 Task: Add Badger Balm Sore Muscle Rub to the cart.
Action: Mouse moved to (211, 80)
Screenshot: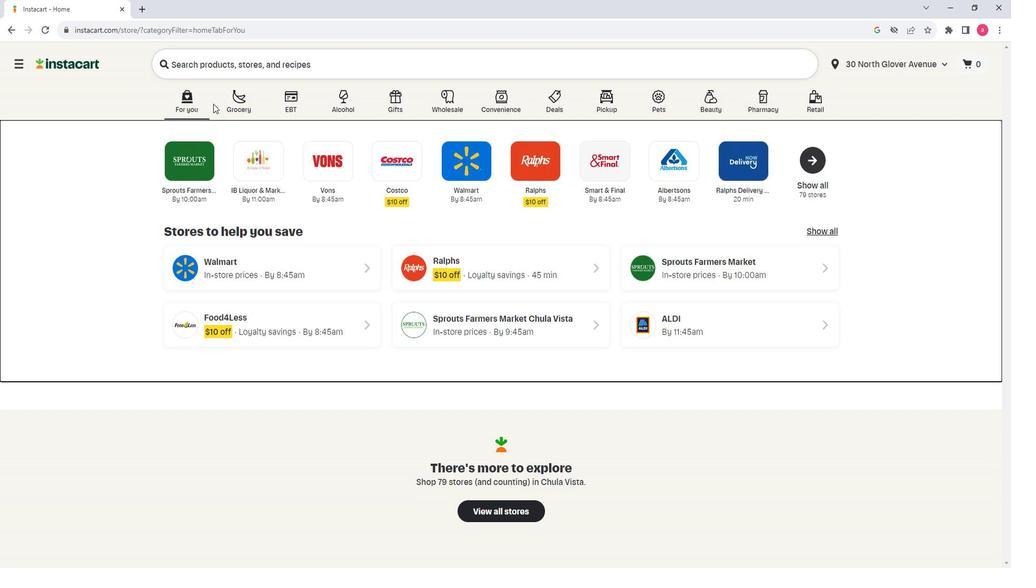 
Action: Mouse pressed left at (211, 80)
Screenshot: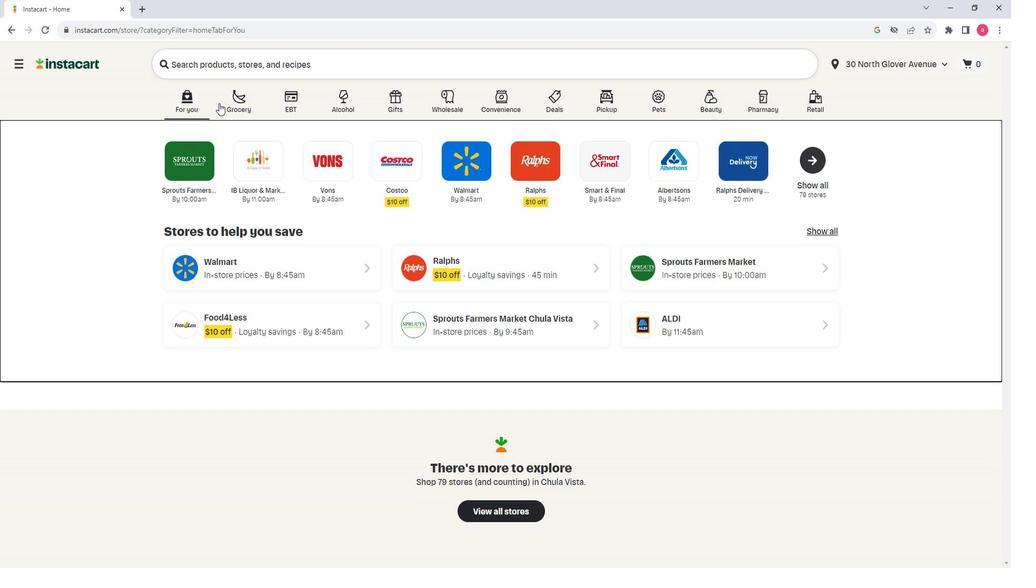 
Action: Mouse moved to (280, 297)
Screenshot: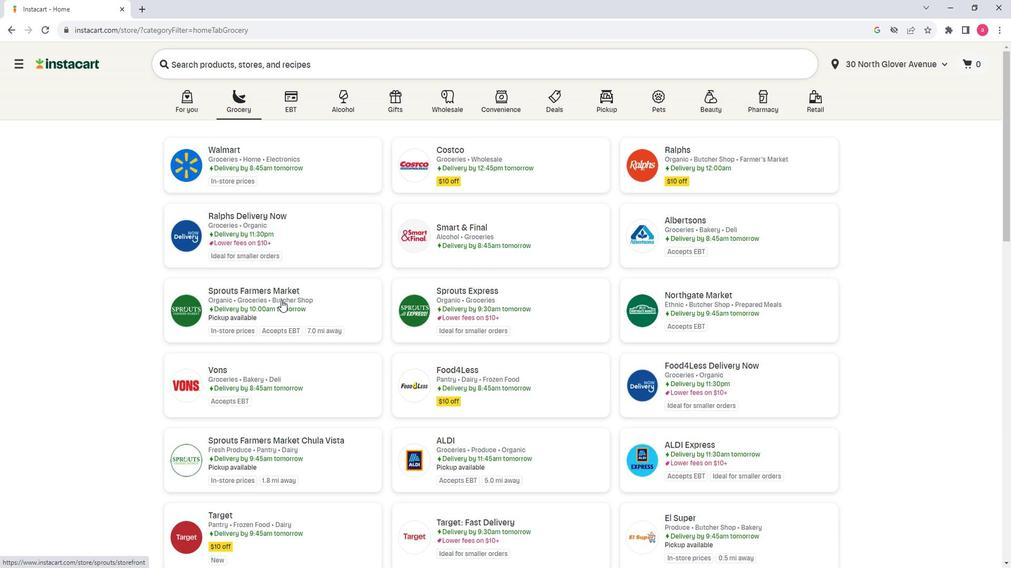 
Action: Mouse pressed left at (280, 297)
Screenshot: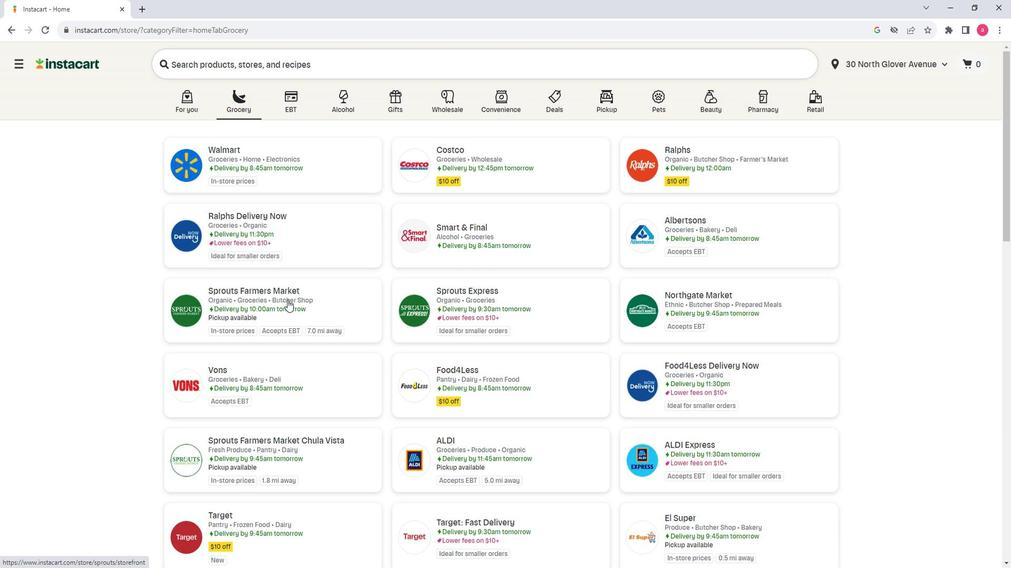 
Action: Mouse moved to (66, 311)
Screenshot: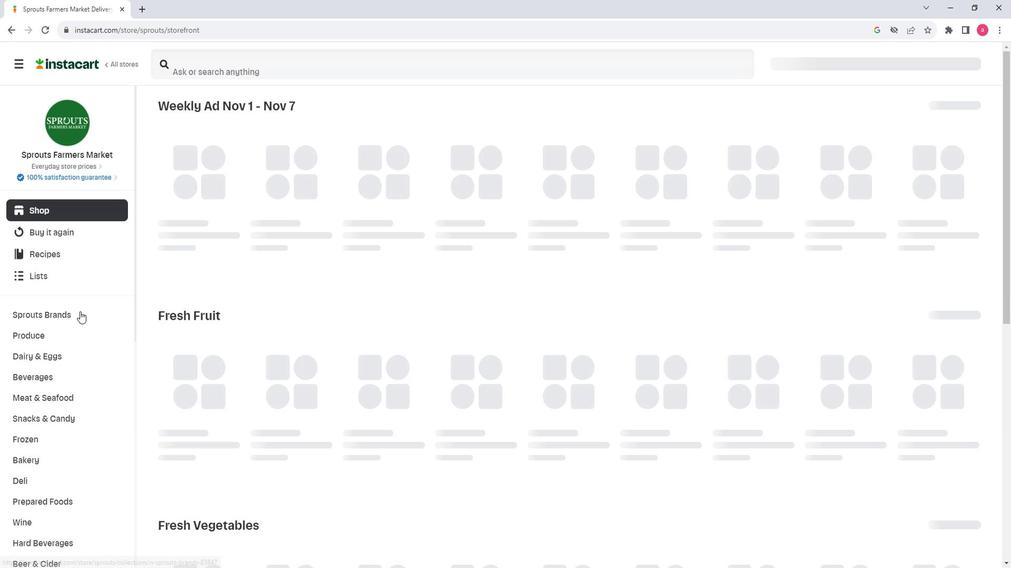 
Action: Mouse scrolled (66, 311) with delta (0, 0)
Screenshot: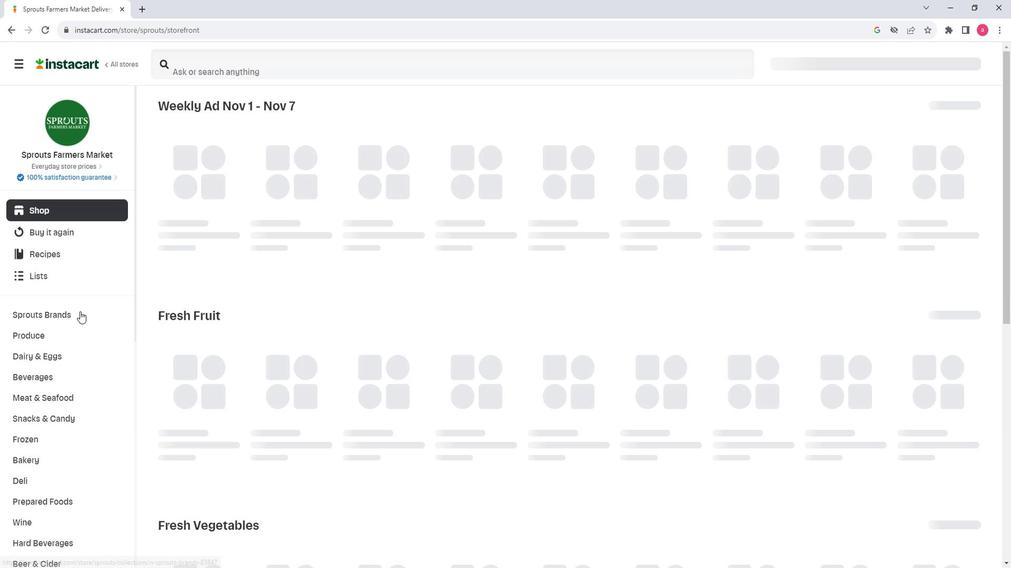 
Action: Mouse moved to (66, 312)
Screenshot: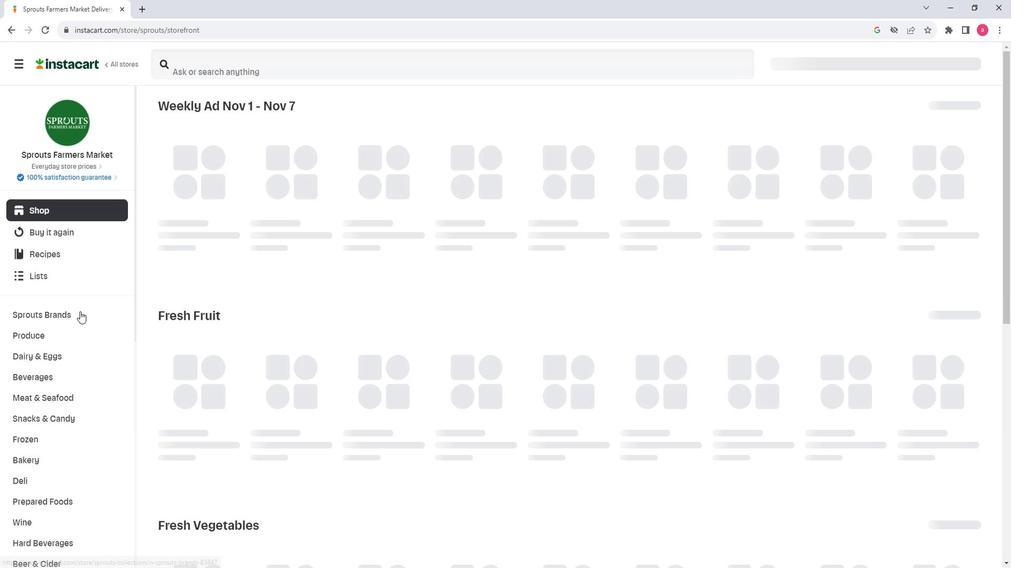
Action: Mouse scrolled (66, 312) with delta (0, 0)
Screenshot: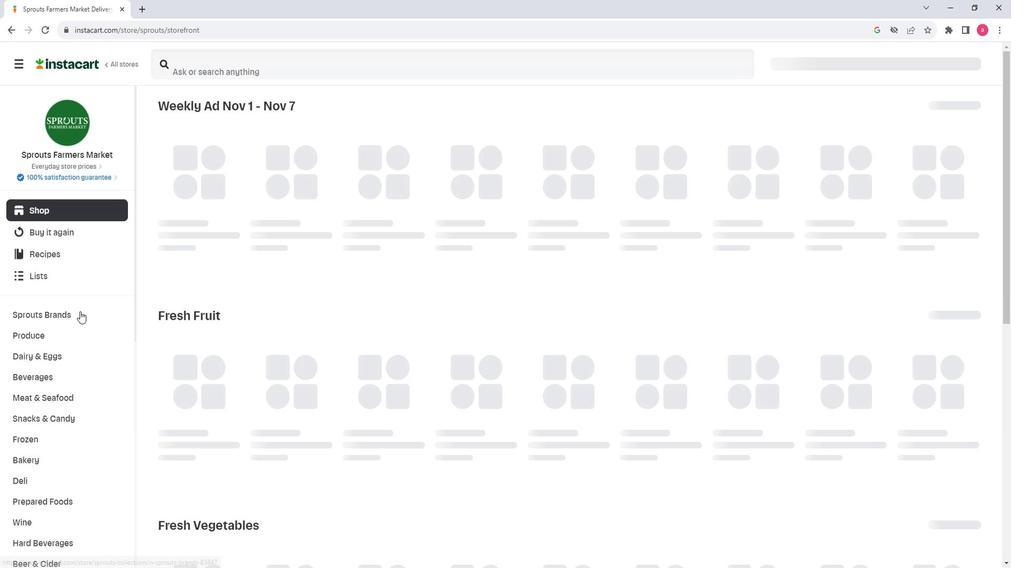 
Action: Mouse scrolled (66, 312) with delta (0, 0)
Screenshot: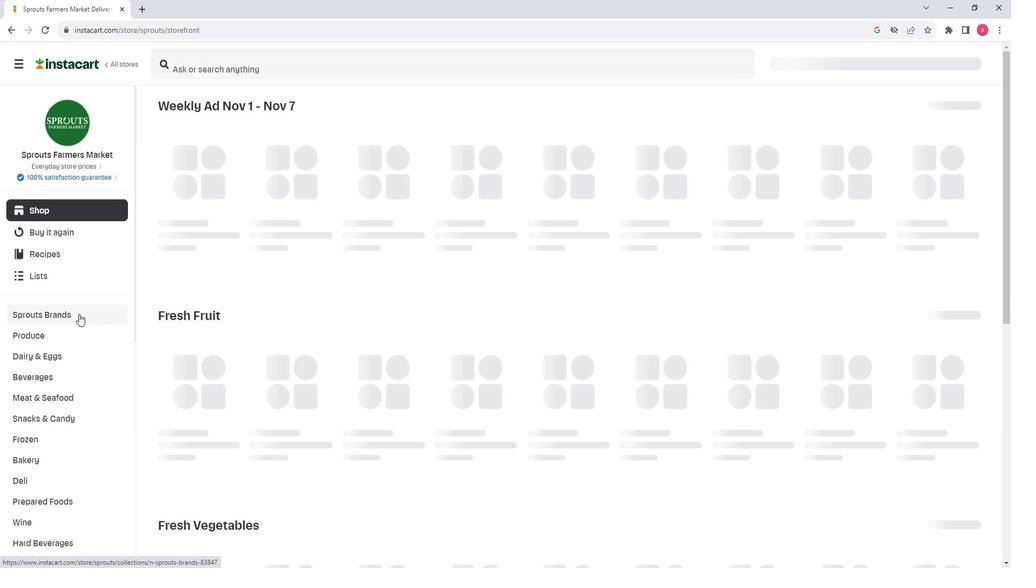 
Action: Mouse scrolled (66, 312) with delta (0, 0)
Screenshot: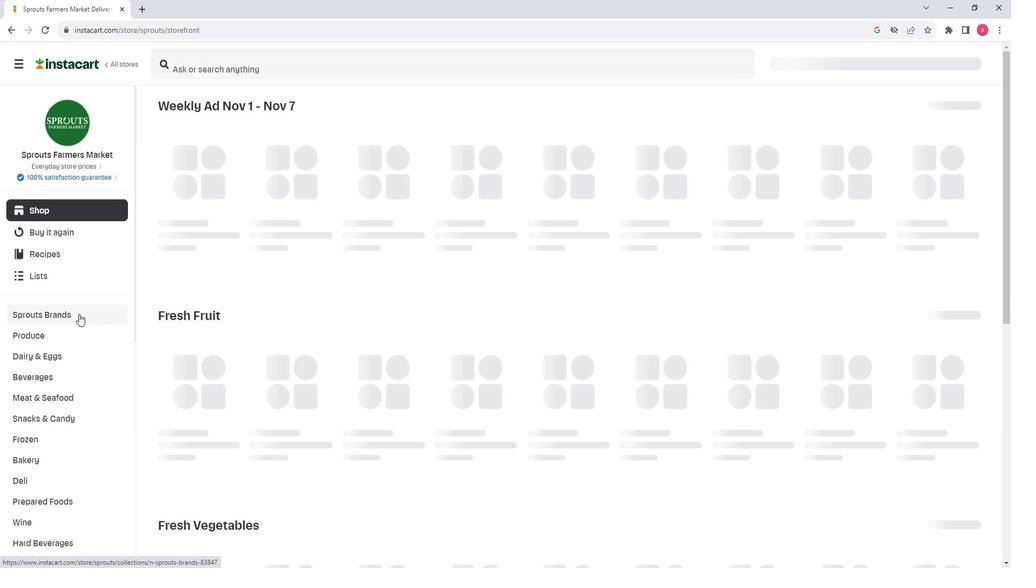 
Action: Mouse moved to (66, 312)
Screenshot: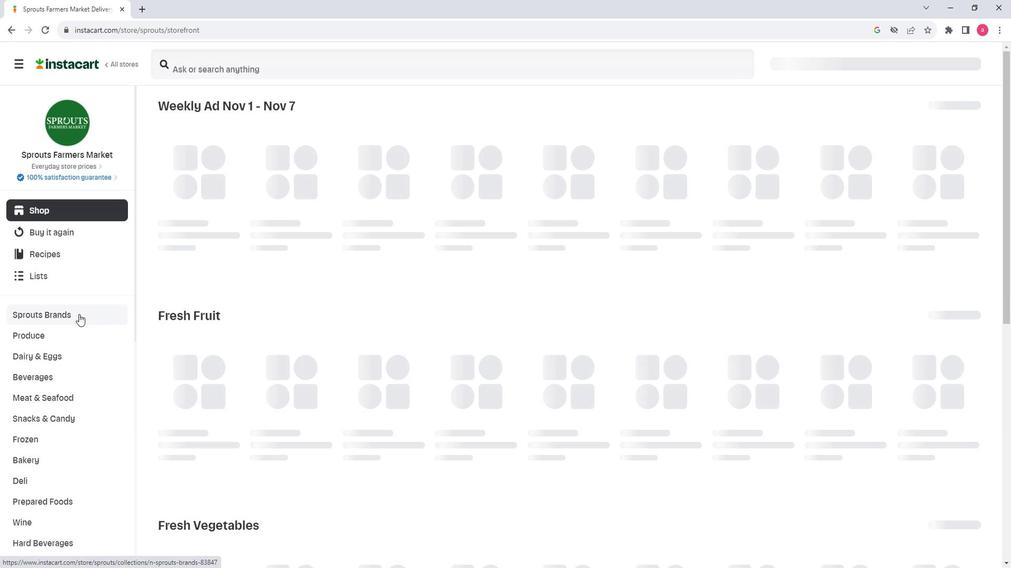 
Action: Mouse scrolled (66, 312) with delta (0, 0)
Screenshot: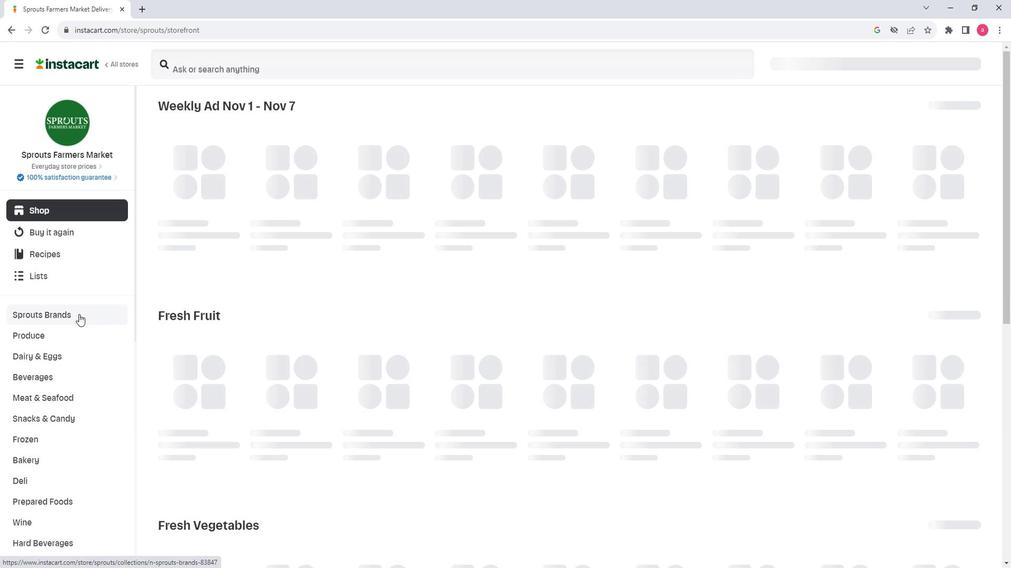 
Action: Mouse moved to (66, 345)
Screenshot: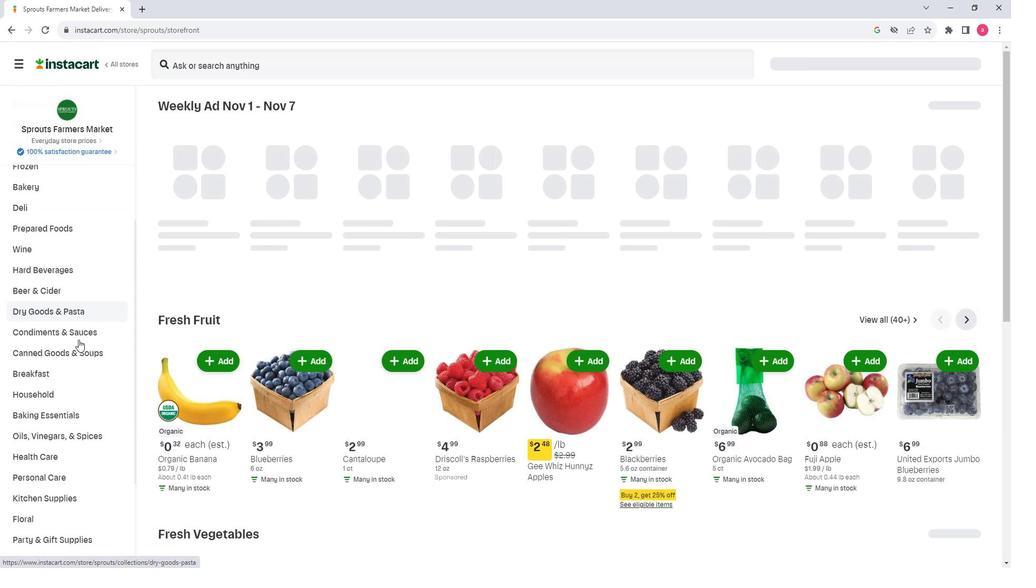 
Action: Mouse scrolled (66, 344) with delta (0, 0)
Screenshot: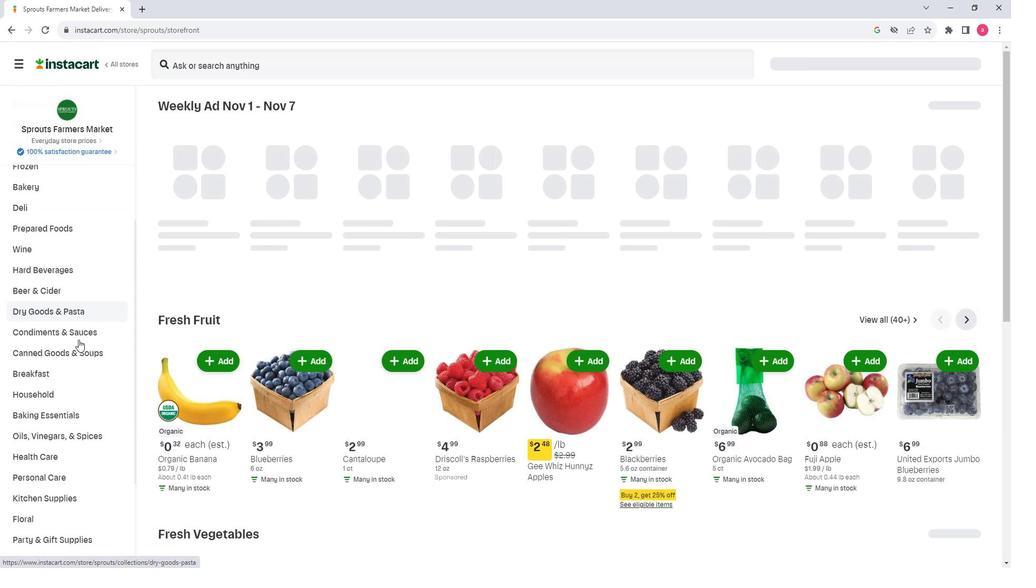 
Action: Mouse moved to (66, 345)
Screenshot: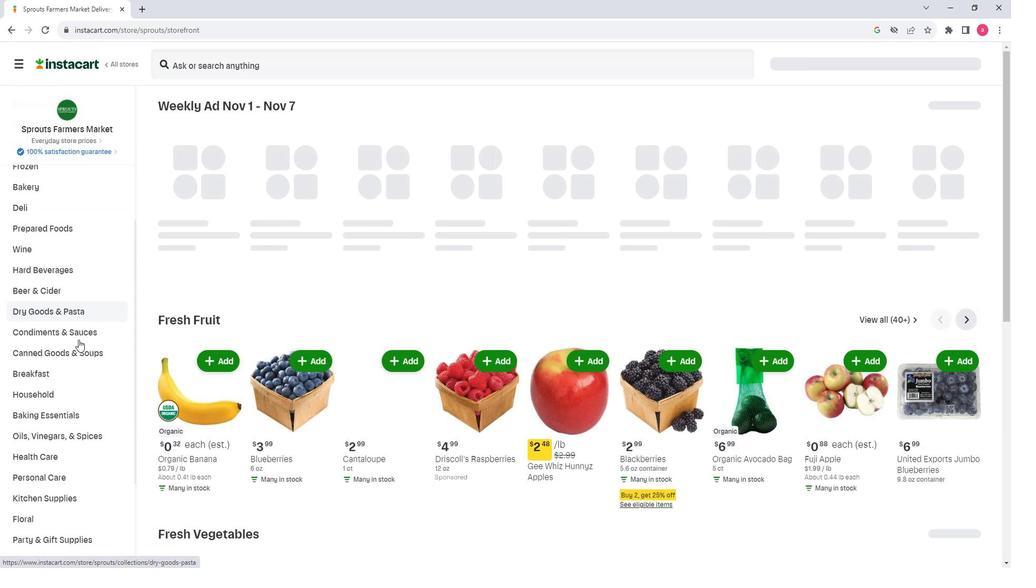 
Action: Mouse scrolled (66, 344) with delta (0, 0)
Screenshot: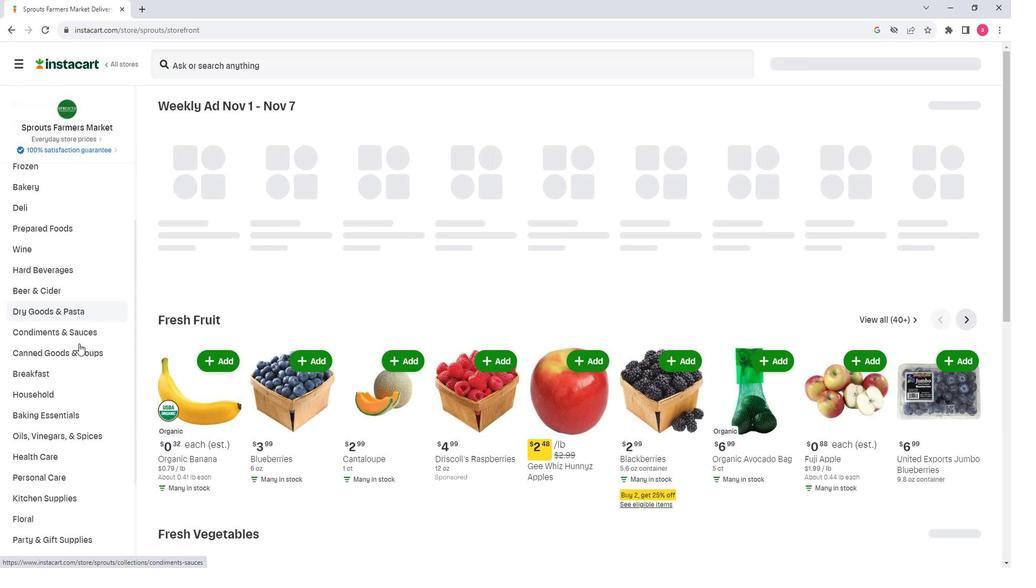 
Action: Mouse moved to (70, 411)
Screenshot: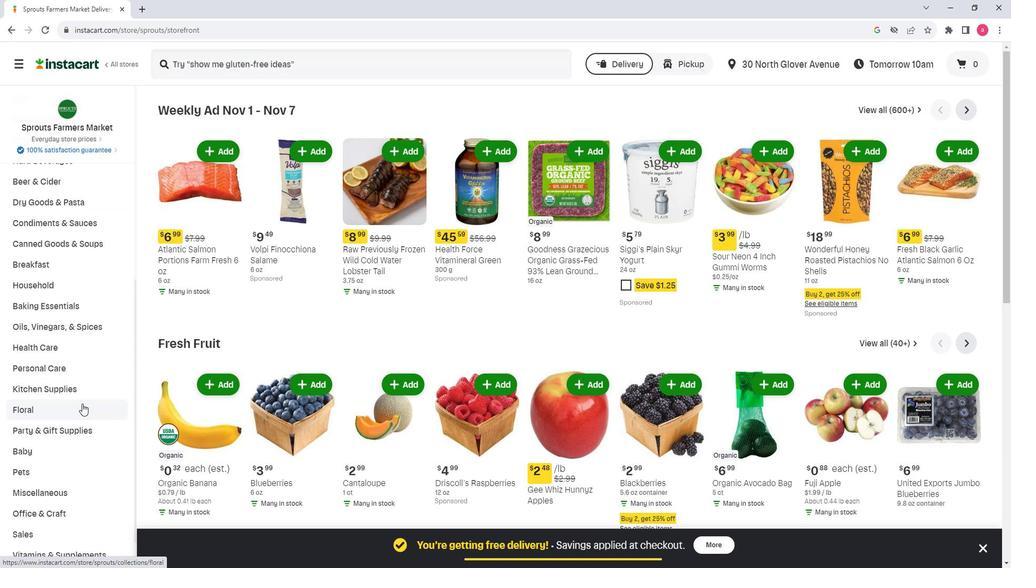 
Action: Mouse scrolled (70, 410) with delta (0, 0)
Screenshot: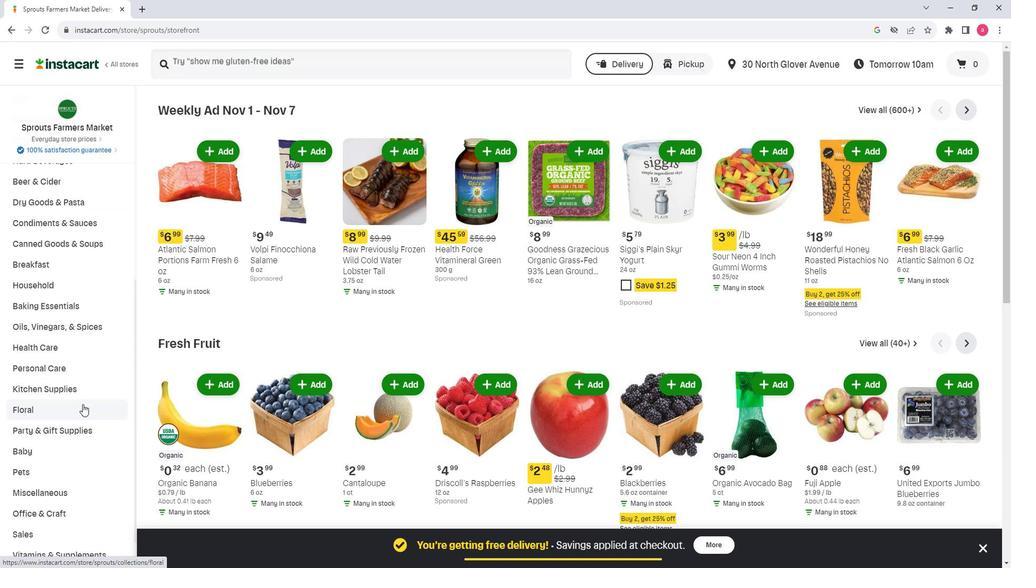 
Action: Mouse scrolled (70, 410) with delta (0, 0)
Screenshot: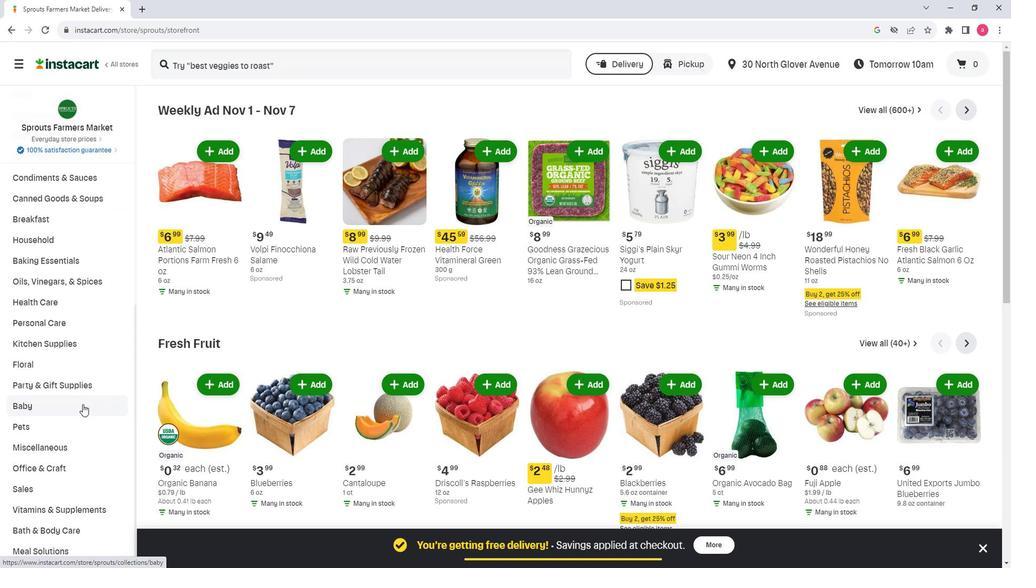 
Action: Mouse moved to (65, 305)
Screenshot: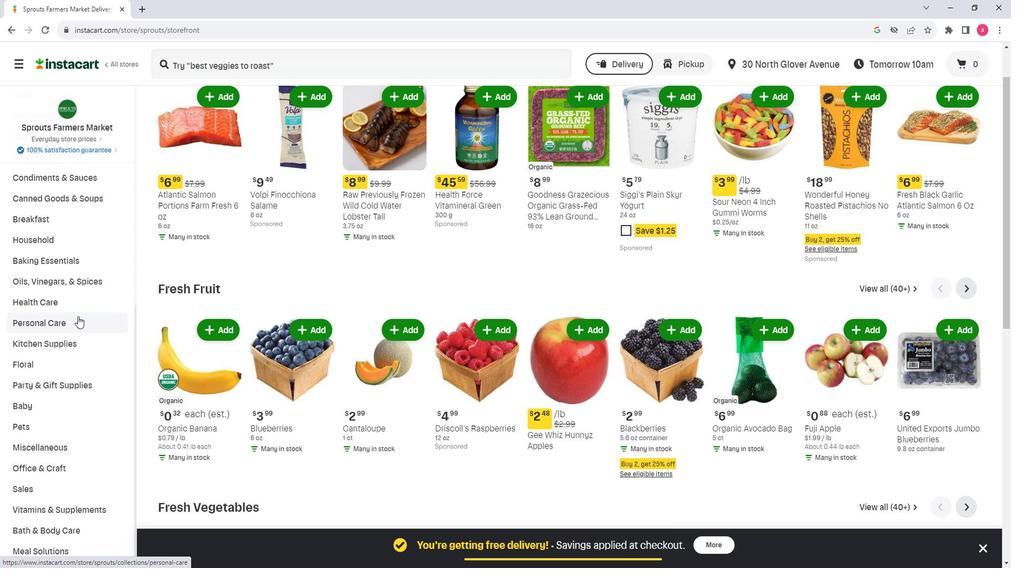 
Action: Mouse pressed left at (65, 305)
Screenshot: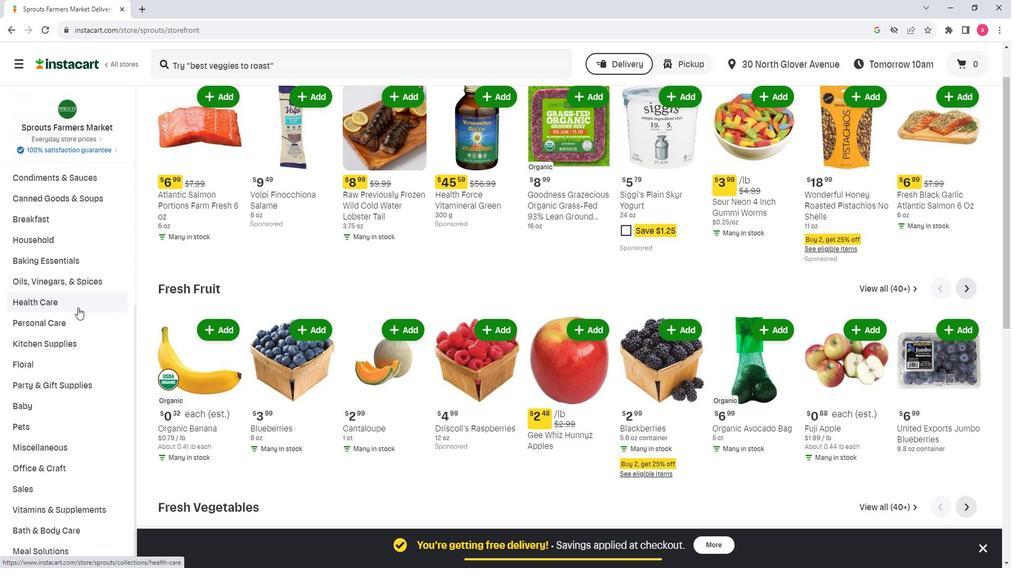 
Action: Mouse moved to (906, 121)
Screenshot: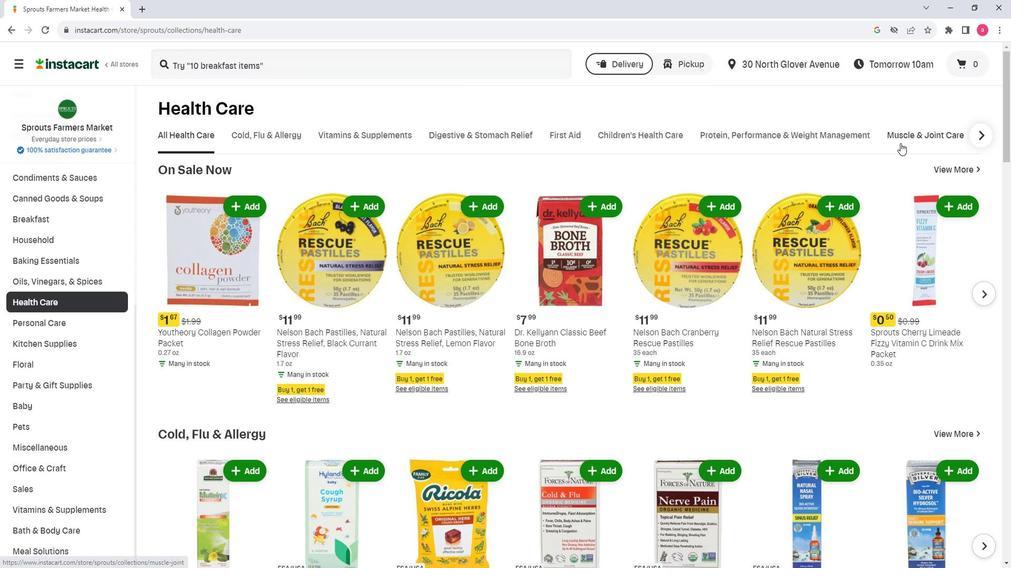 
Action: Mouse pressed left at (906, 121)
Screenshot: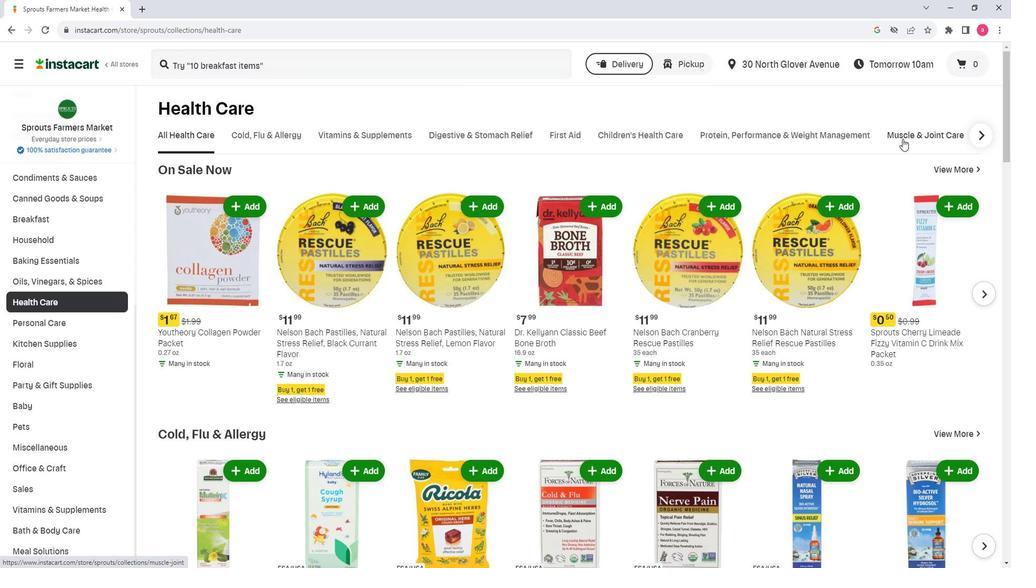 
Action: Mouse moved to (332, 175)
Screenshot: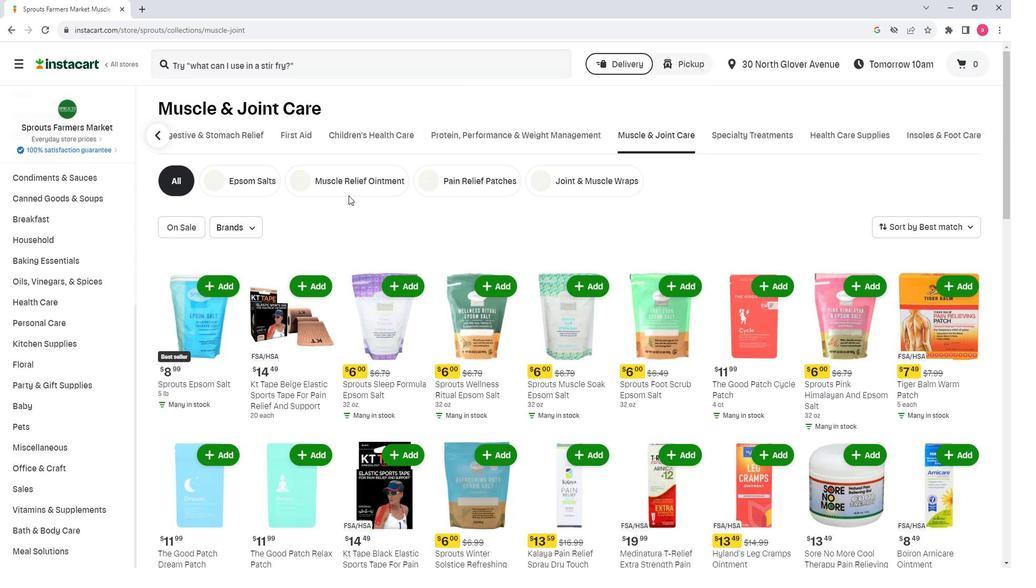 
Action: Mouse pressed left at (332, 175)
Screenshot: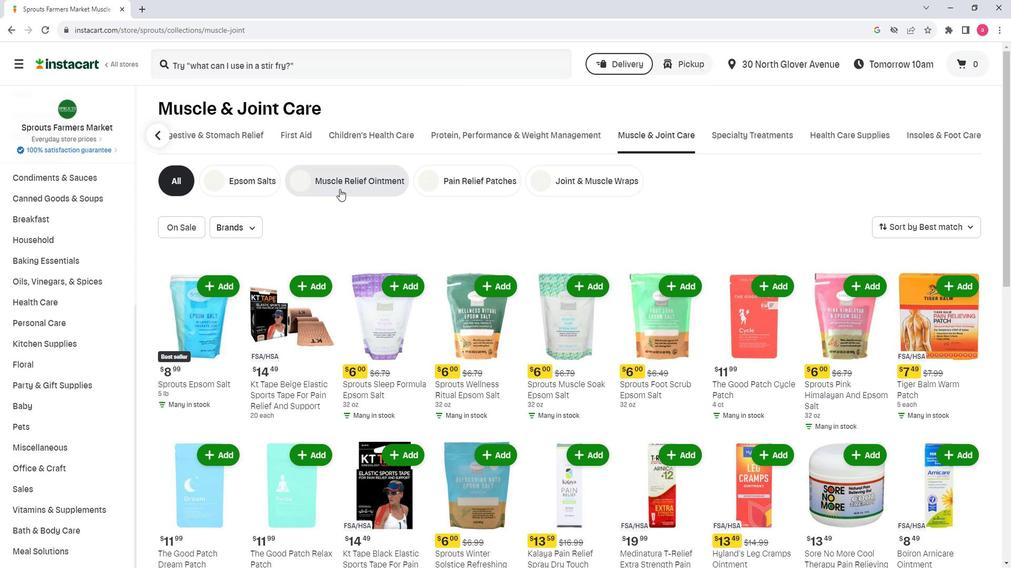 
Action: Mouse moved to (241, 41)
Screenshot: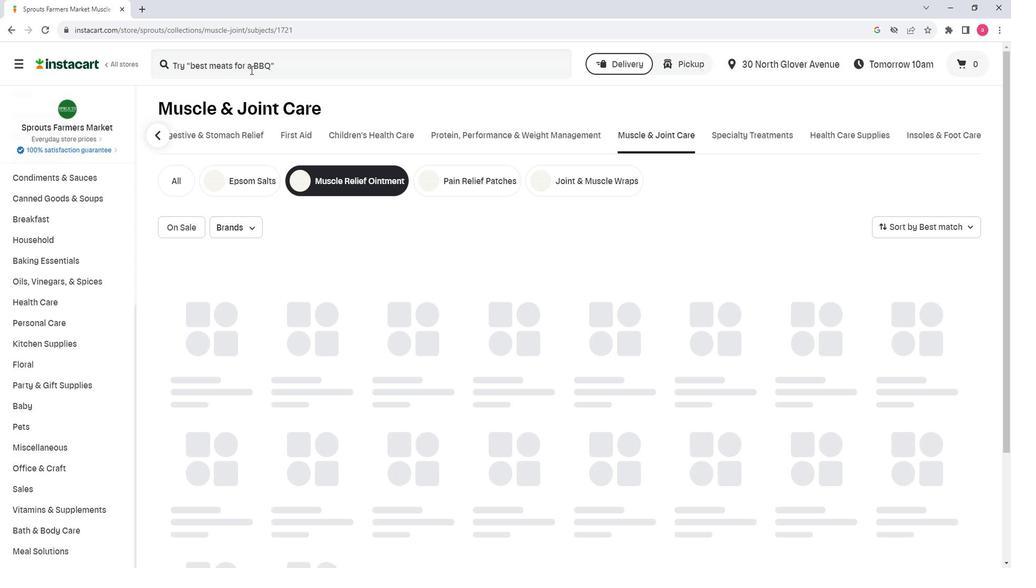 
Action: Mouse pressed left at (241, 41)
Screenshot: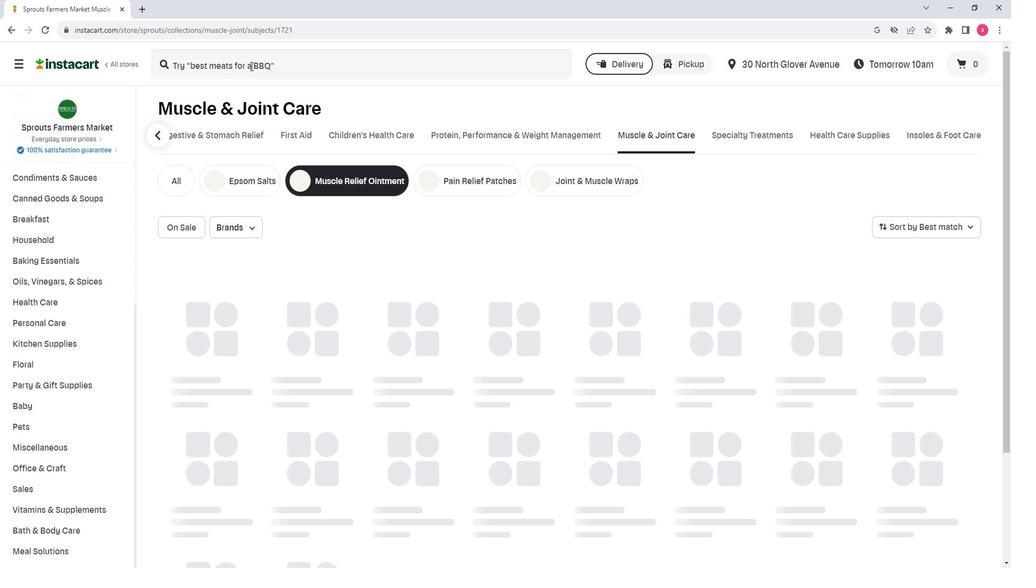 
Action: Key pressed <Key.shift>Badger<Key.space><Key.shift>Balm<Key.space><Key.shift><Key.shift><Key.shift><Key.shift><Key.shift><Key.shift><Key.shift>Sore<Key.space><Key.shift>Muscle<Key.space><Key.shift><Key.shift><Key.shift><Key.shift><Key.shift><Key.shift><Key.shift><Key.shift><Key.shift><Key.shift><Key.shift><Key.shift><Key.shift><Key.shift><Key.shift><Key.shift><Key.shift><Key.shift><Key.shift><Key.shift><Key.shift><Key.shift>Rub<Key.space><Key.enter>
Screenshot: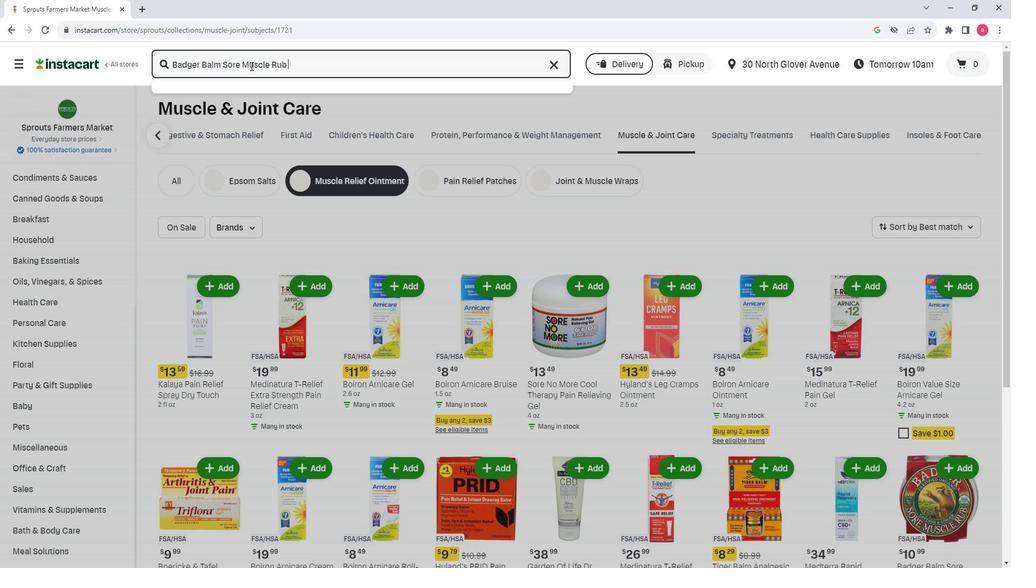 
Action: Mouse moved to (290, 140)
Screenshot: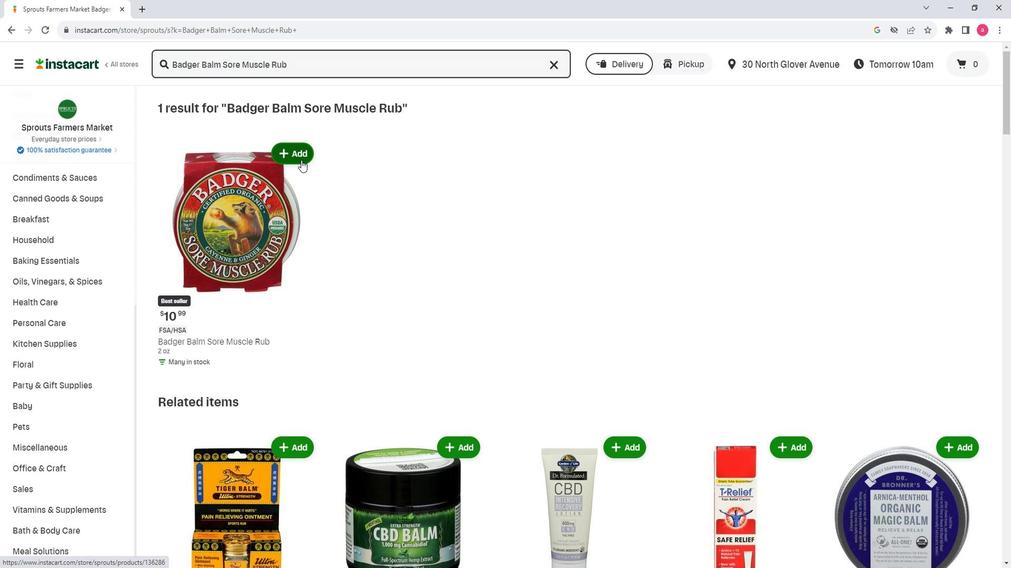 
Action: Mouse pressed left at (290, 140)
Screenshot: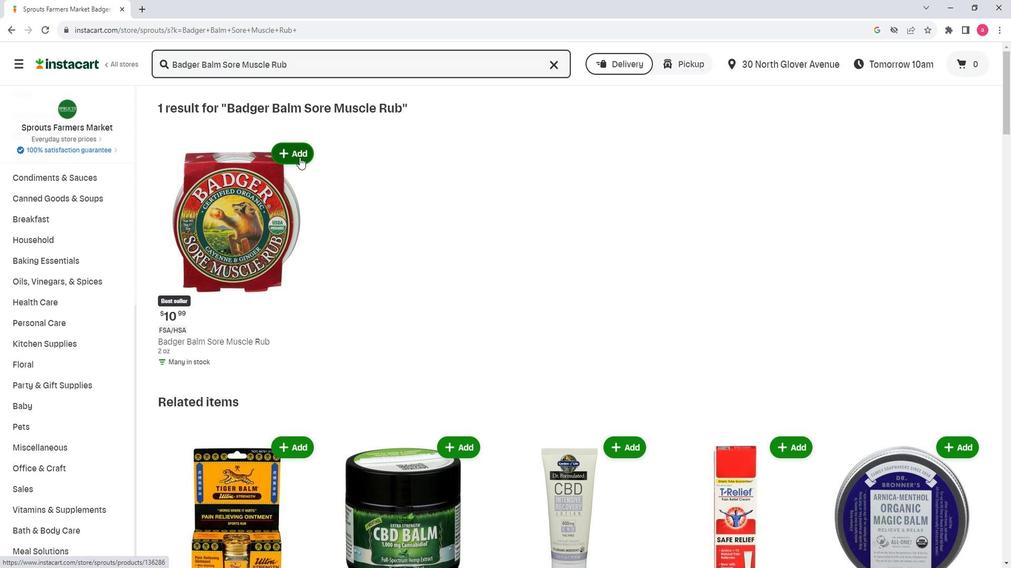 
Action: Mouse moved to (326, 212)
Screenshot: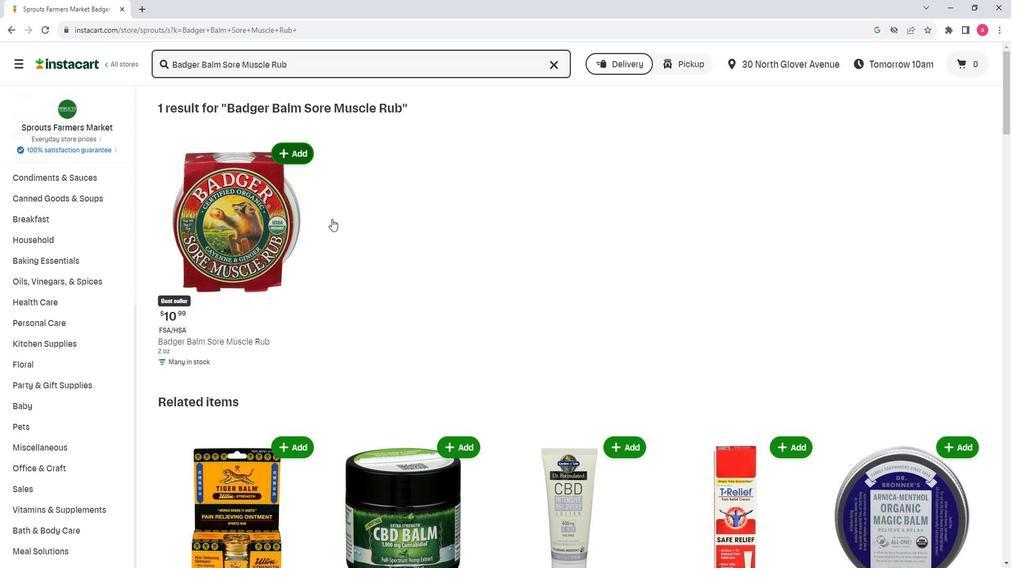 
